 Task: Add a field from the Popular template Effort Level with name TranslateForge.
Action: Mouse moved to (5, 64)
Screenshot: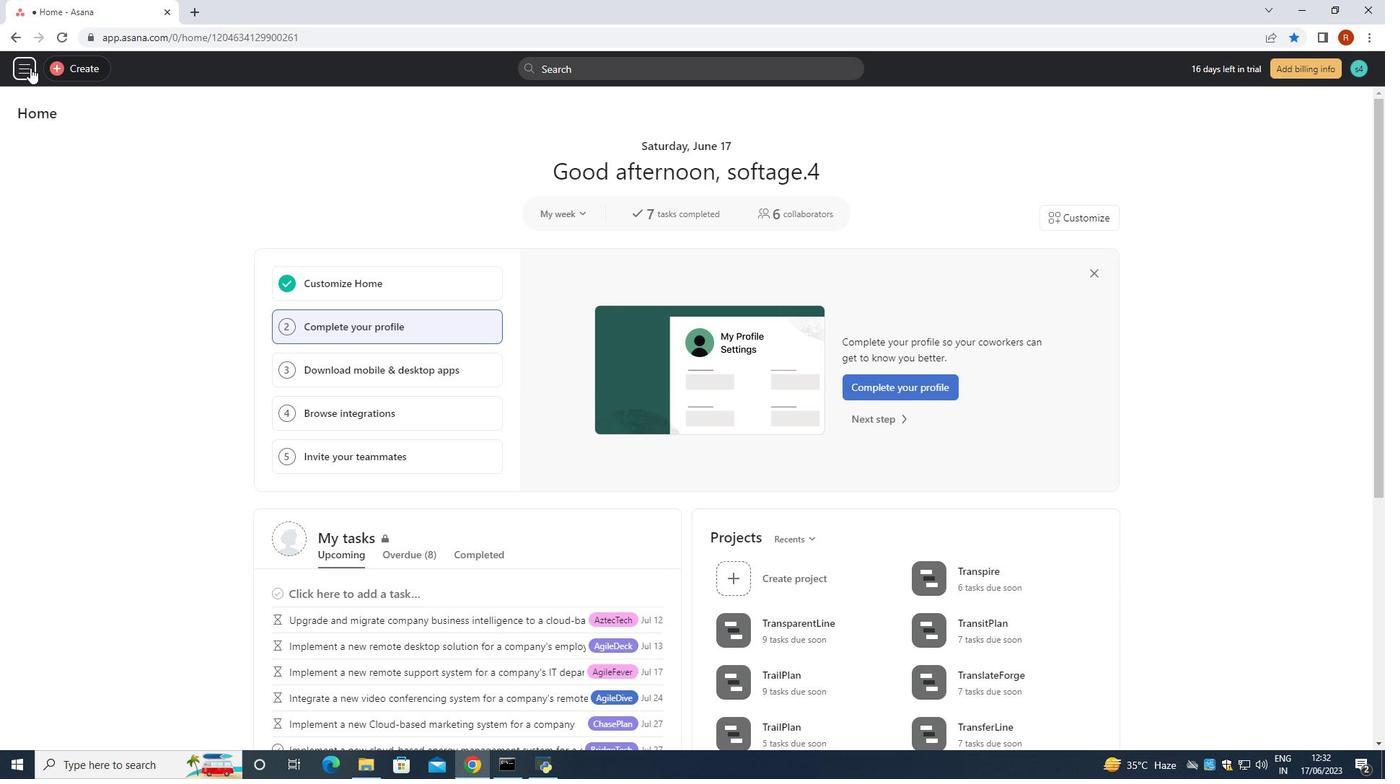 
Action: Mouse pressed left at (5, 64)
Screenshot: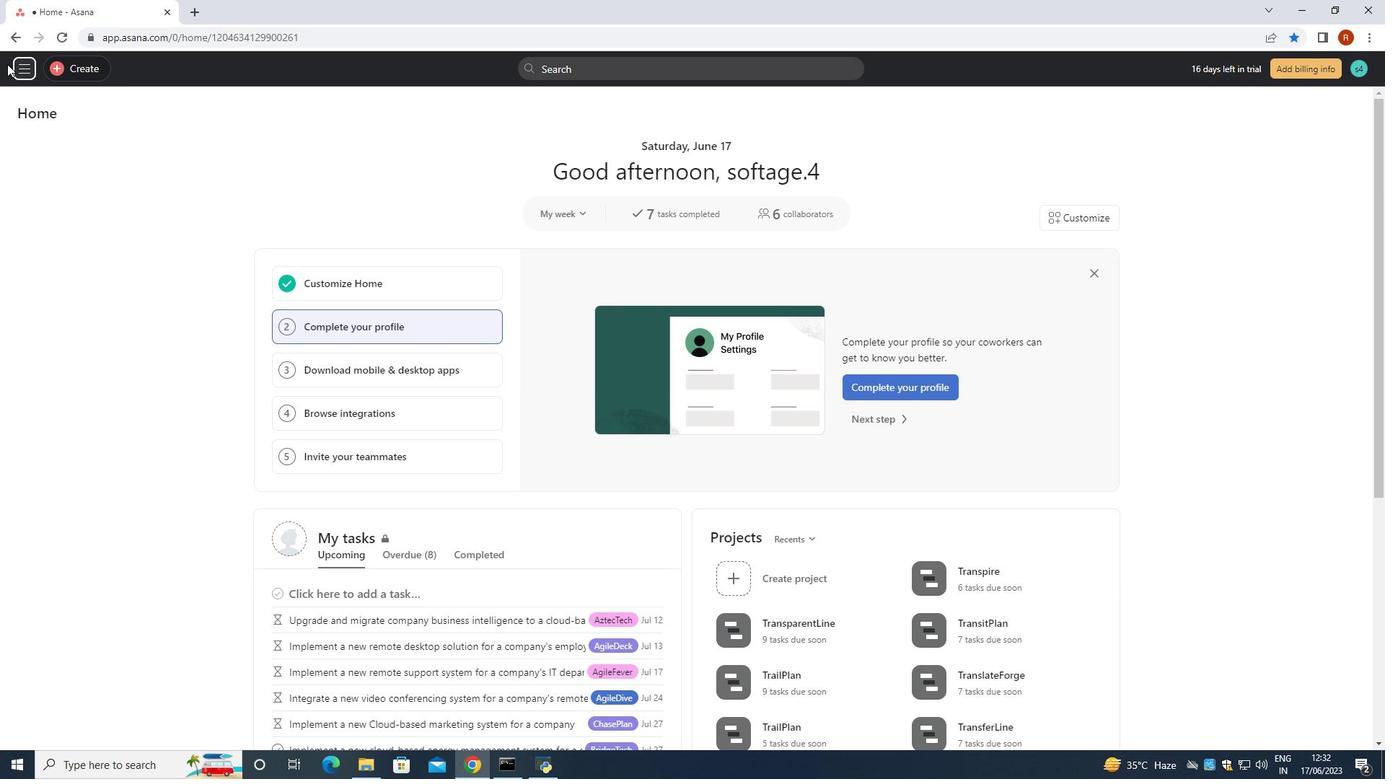 
Action: Mouse moved to (11, 63)
Screenshot: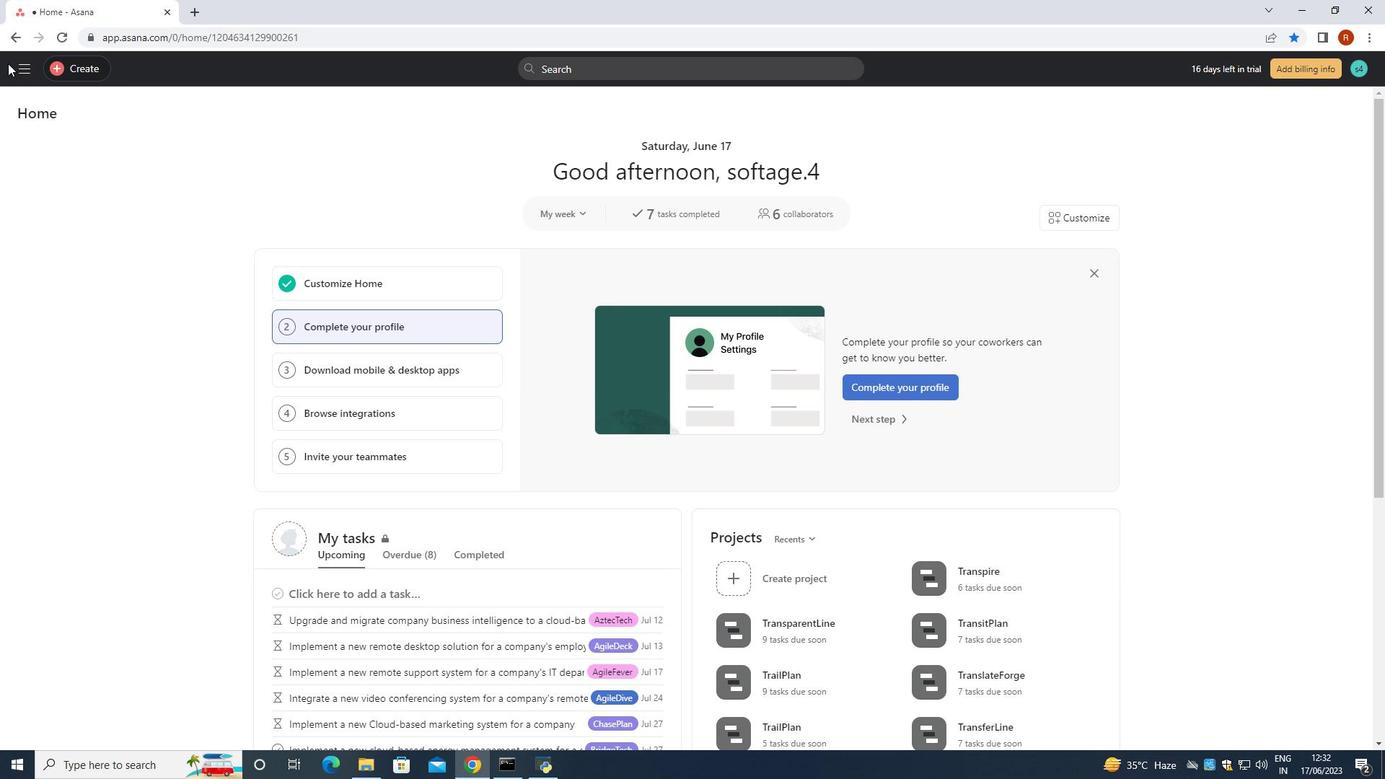 
Action: Mouse pressed left at (11, 63)
Screenshot: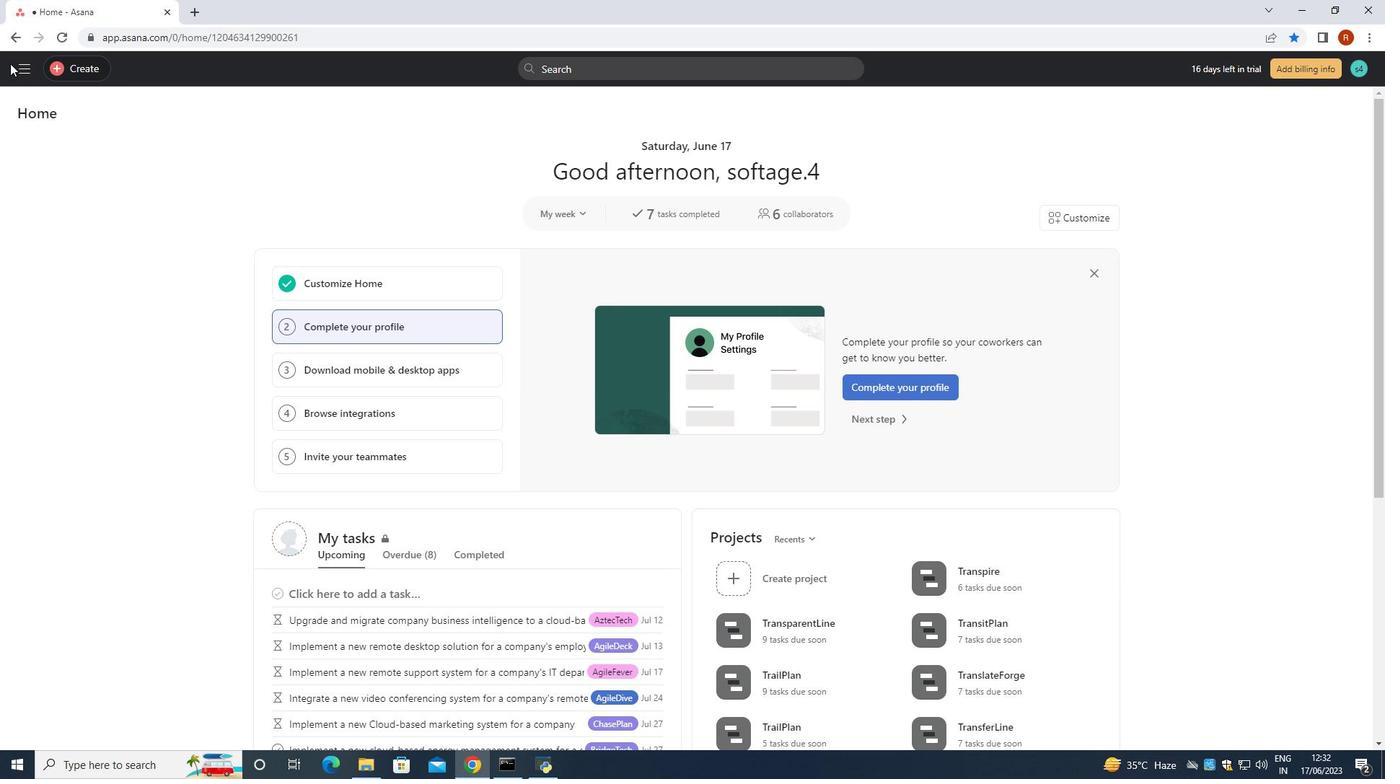 
Action: Mouse moved to (19, 67)
Screenshot: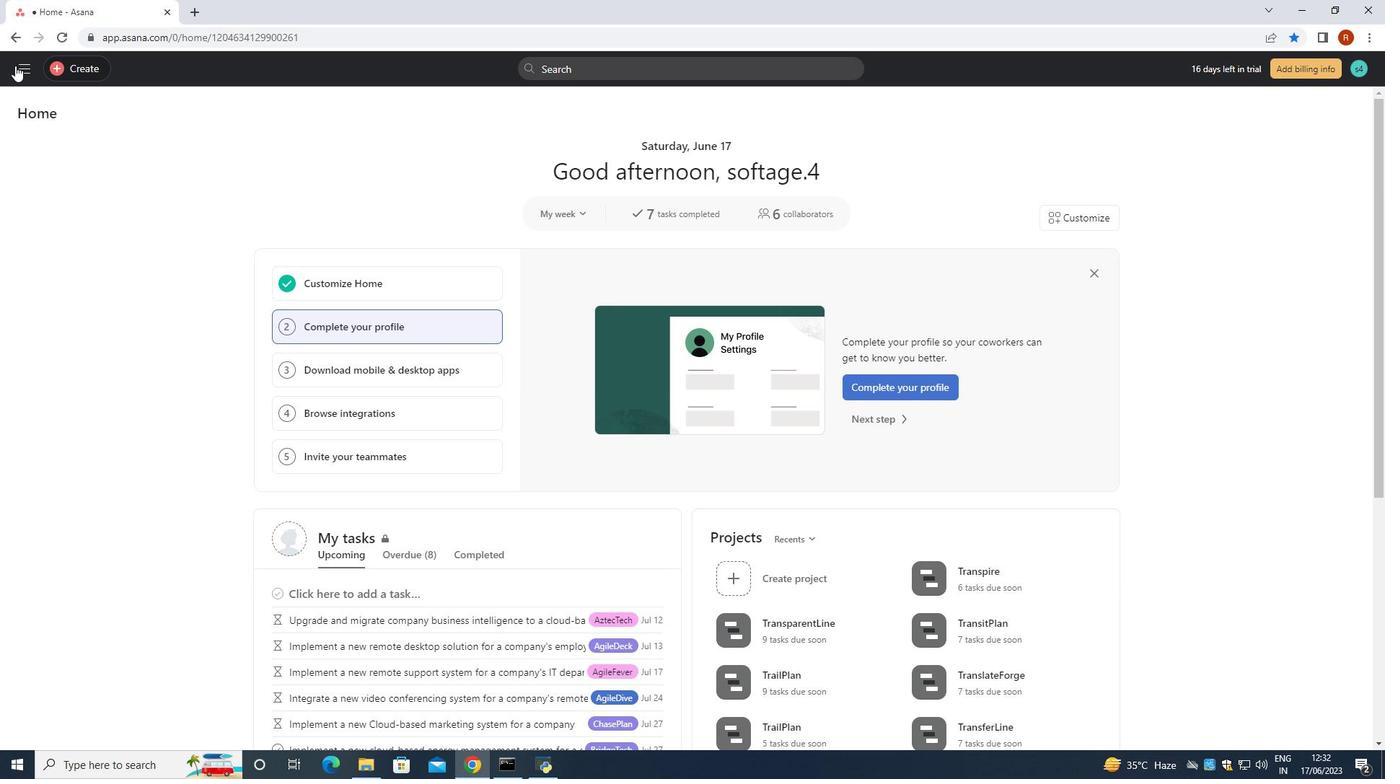 
Action: Mouse pressed left at (19, 67)
Screenshot: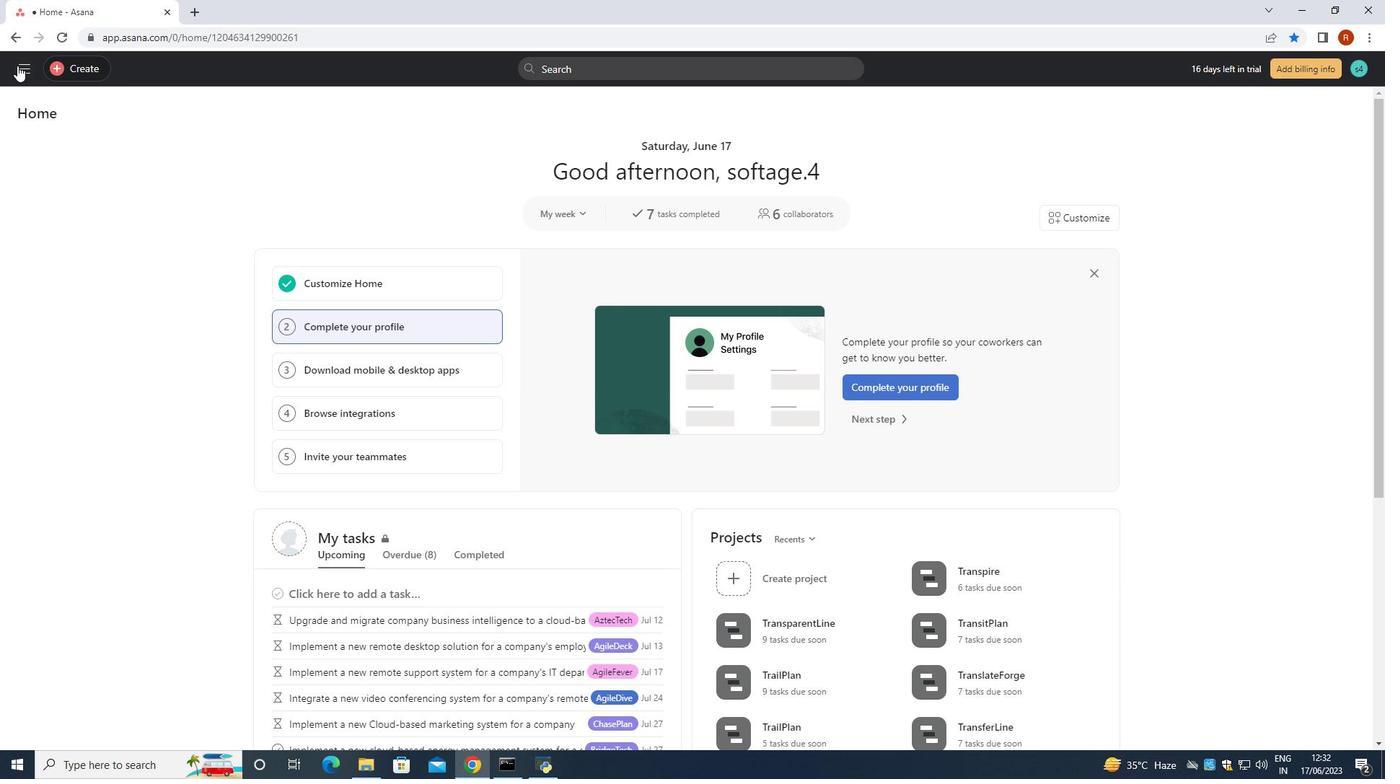 
Action: Mouse moved to (94, 498)
Screenshot: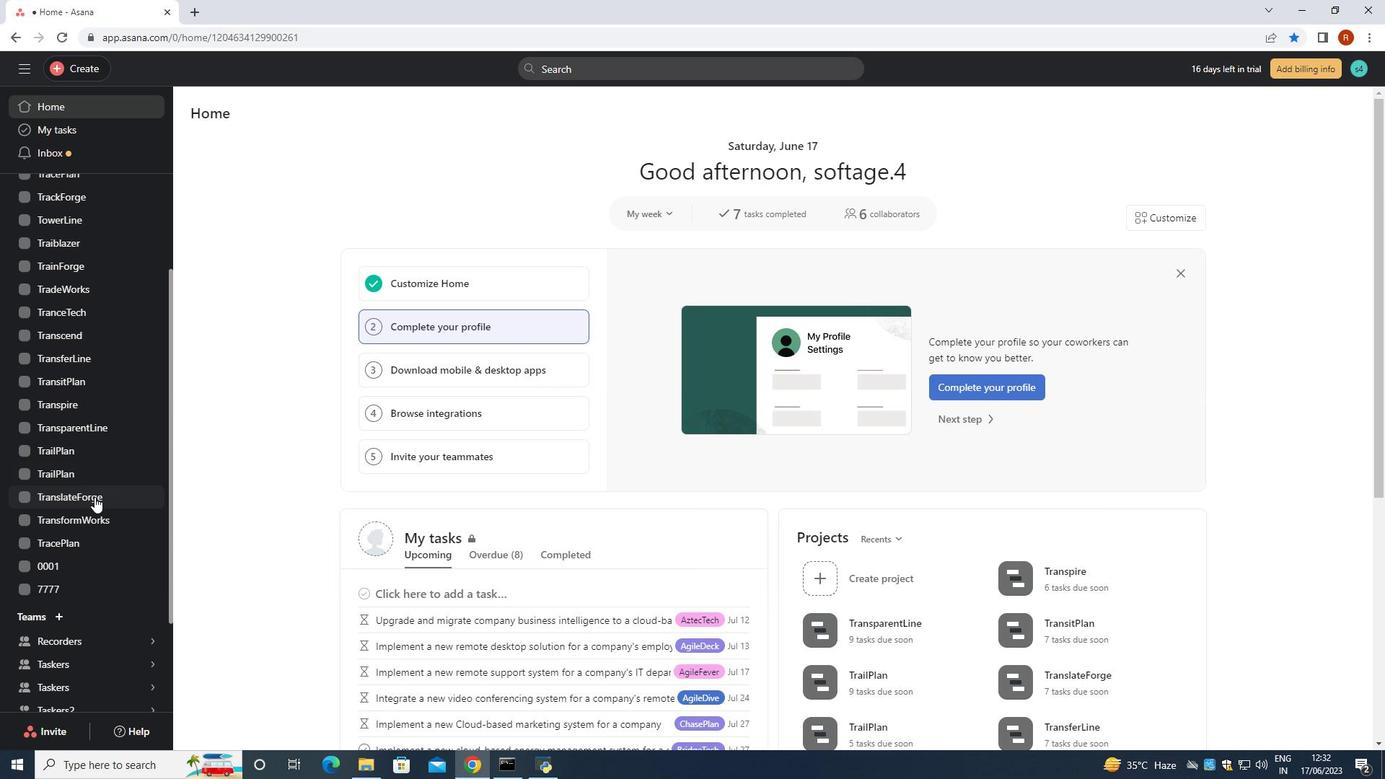 
Action: Mouse pressed left at (94, 498)
Screenshot: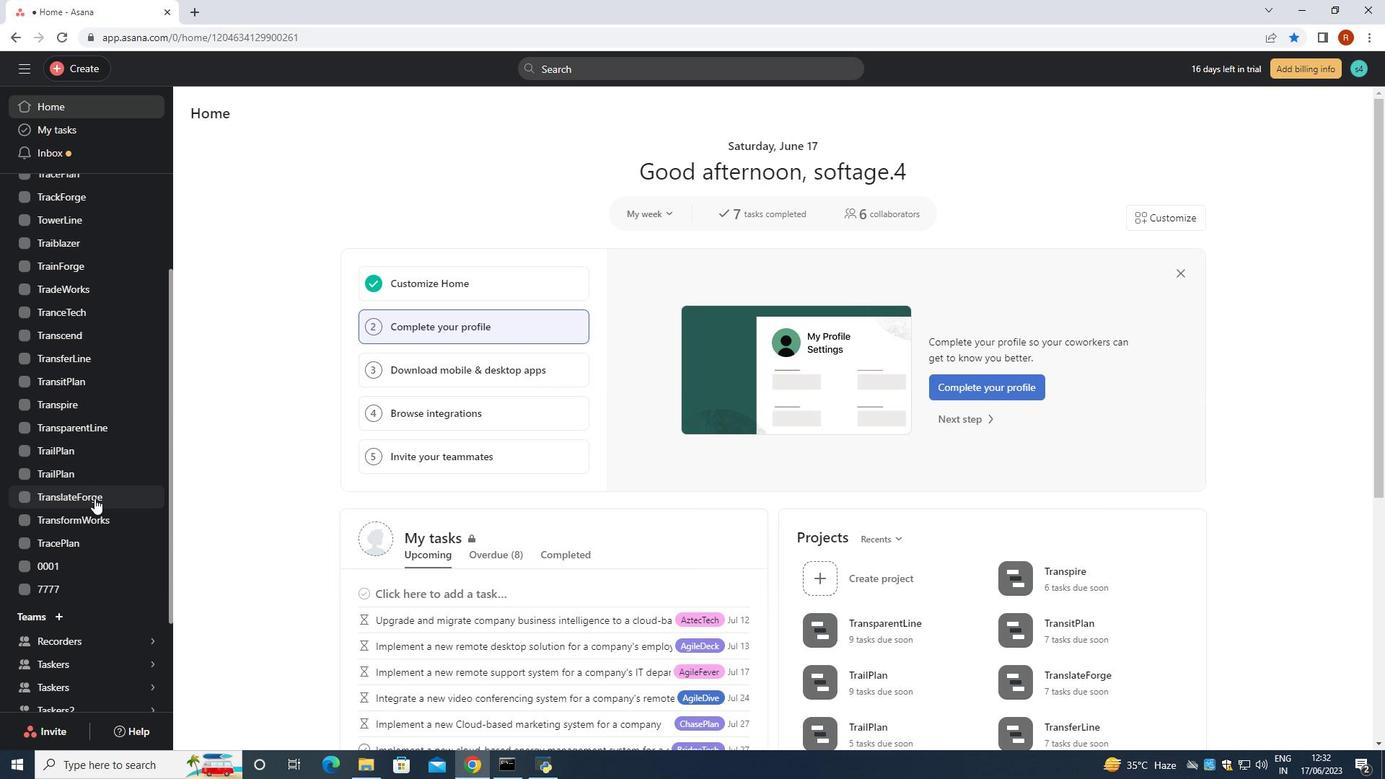 
Action: Mouse moved to (260, 142)
Screenshot: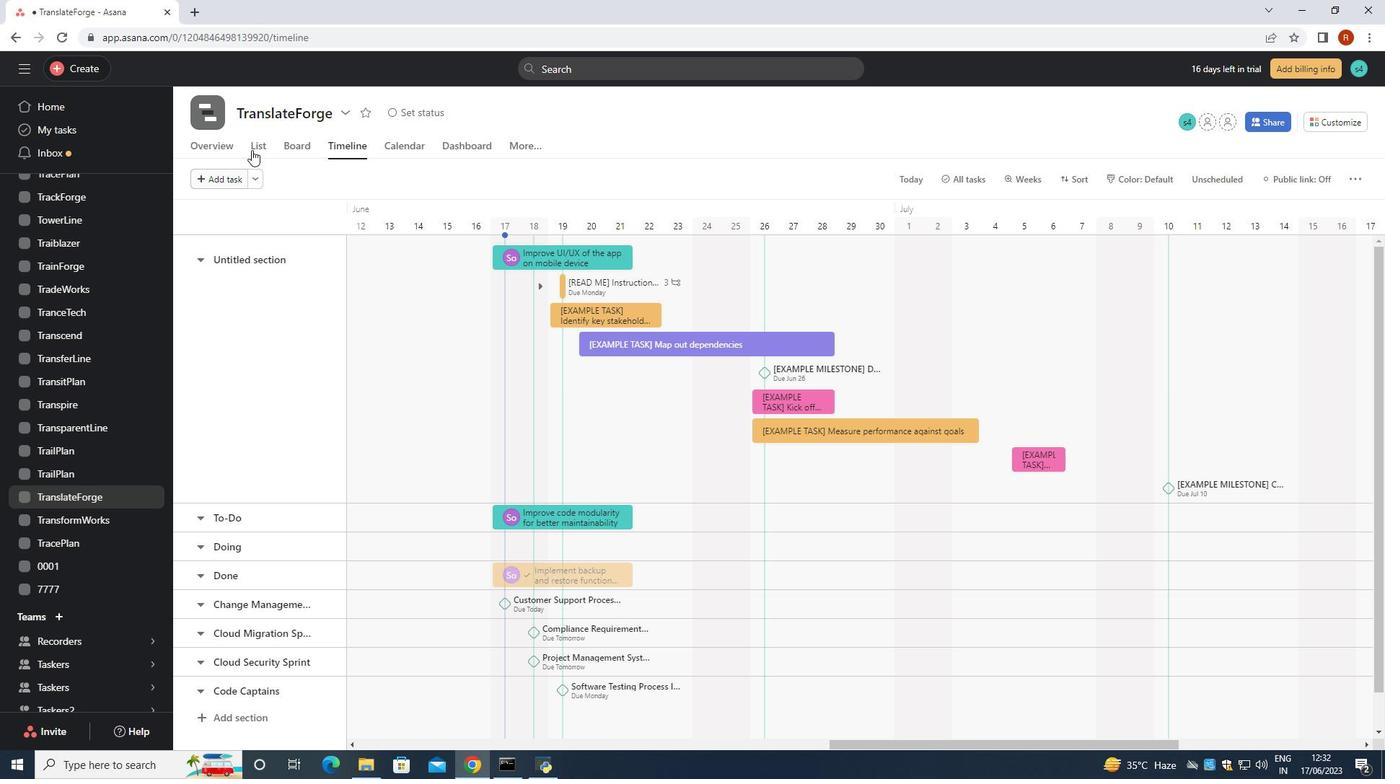 
Action: Mouse pressed left at (260, 142)
Screenshot: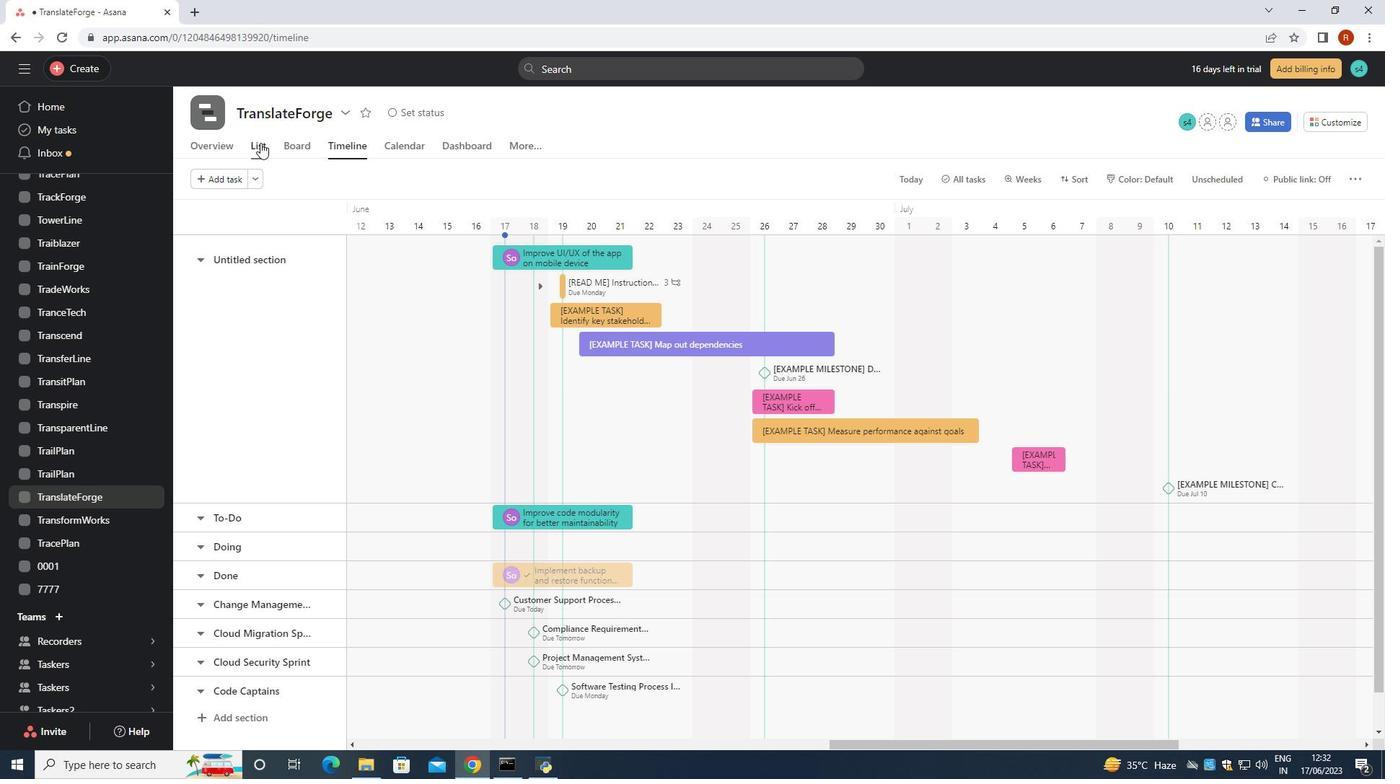 
Action: Mouse moved to (1078, 224)
Screenshot: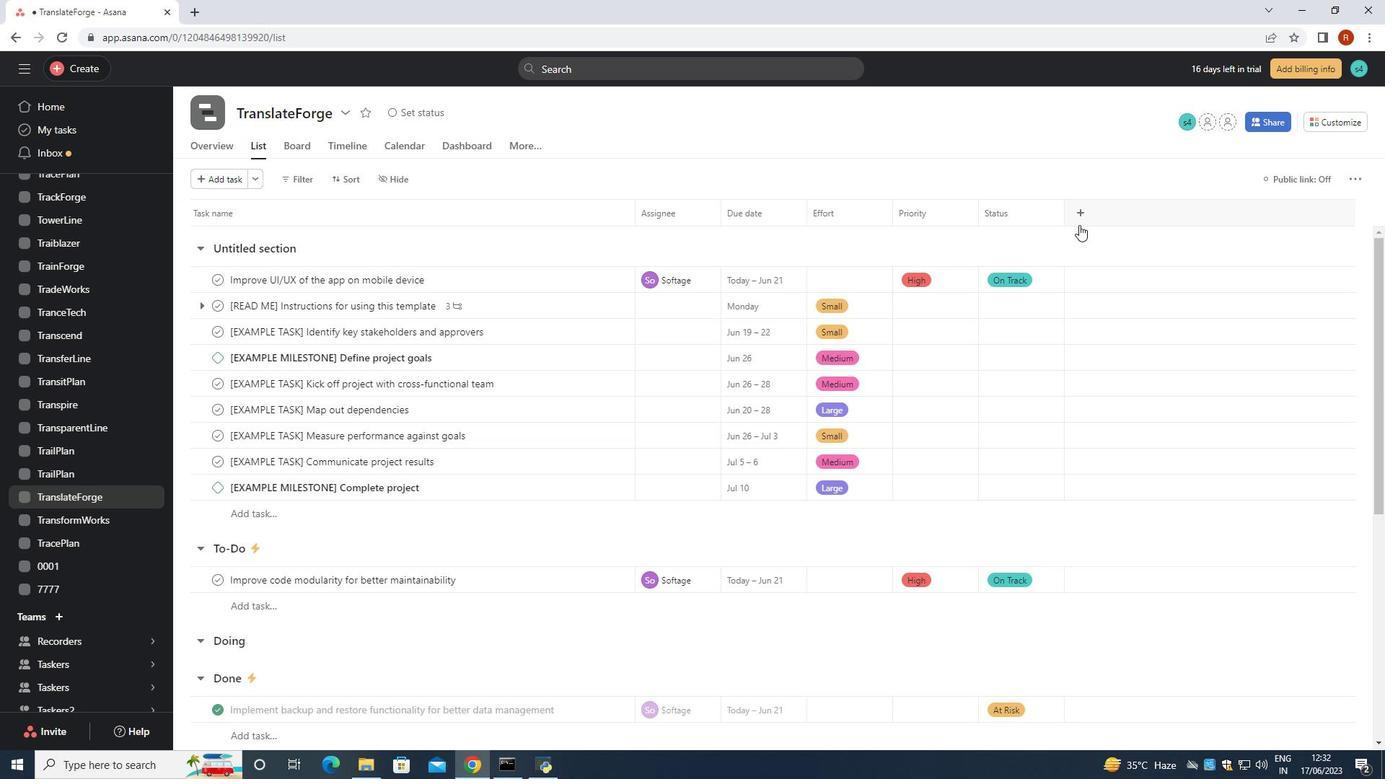 
Action: Mouse pressed left at (1078, 224)
Screenshot: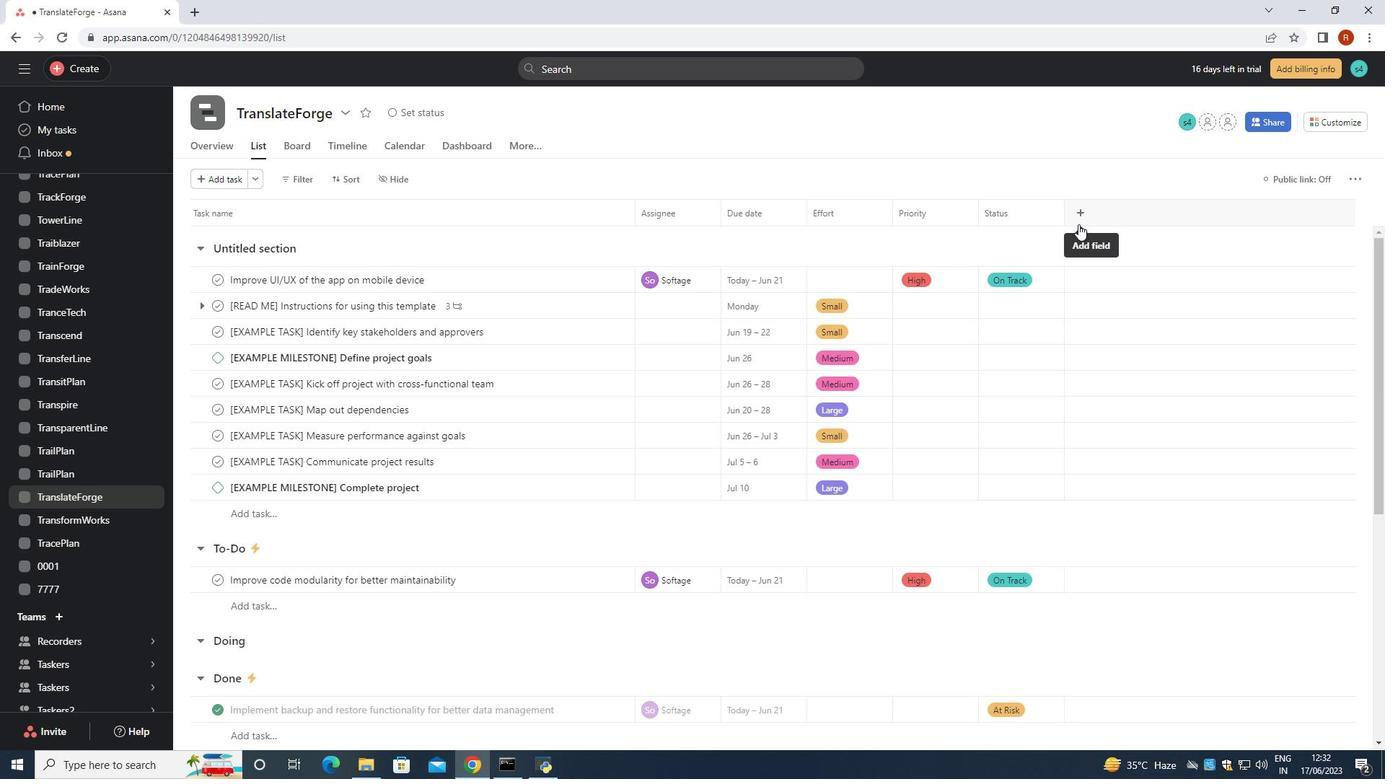 
Action: Mouse moved to (1113, 296)
Screenshot: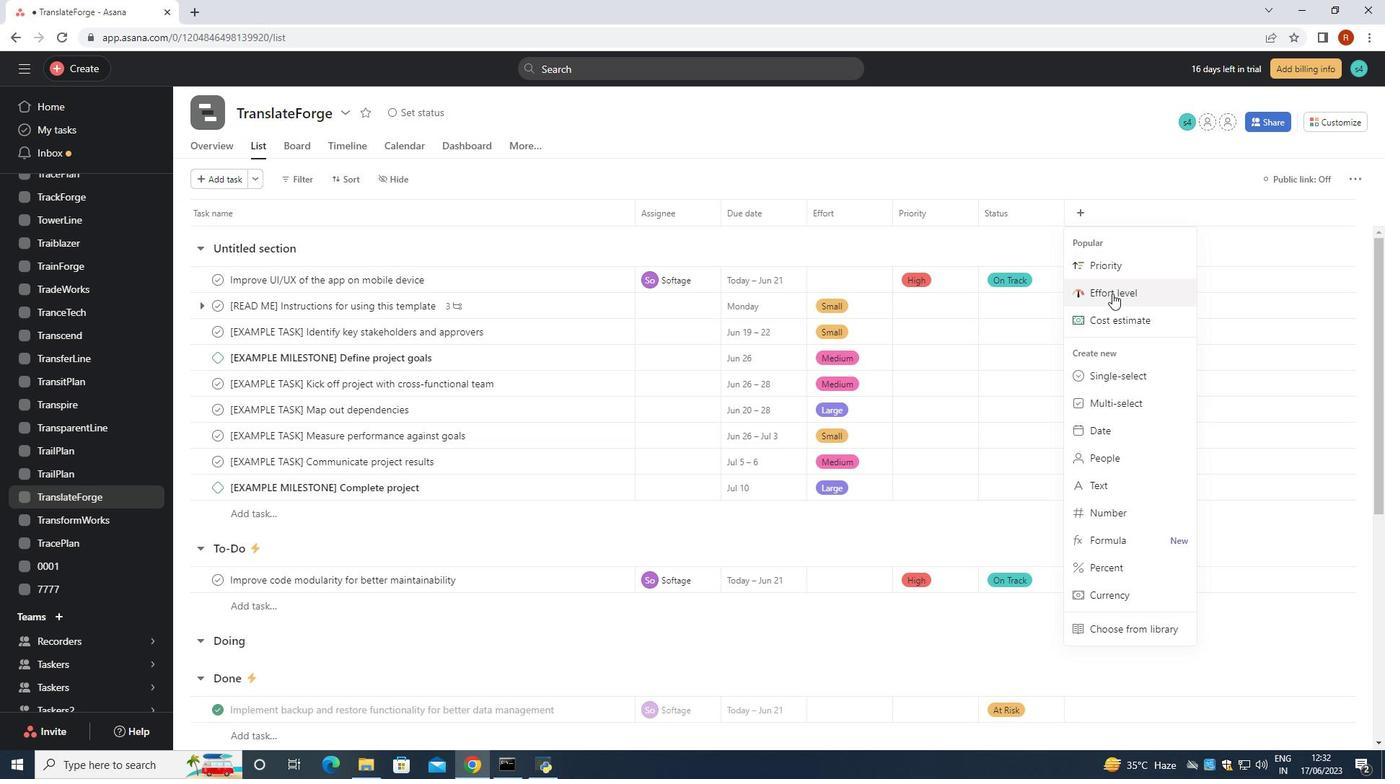 
Action: Mouse pressed left at (1113, 296)
Screenshot: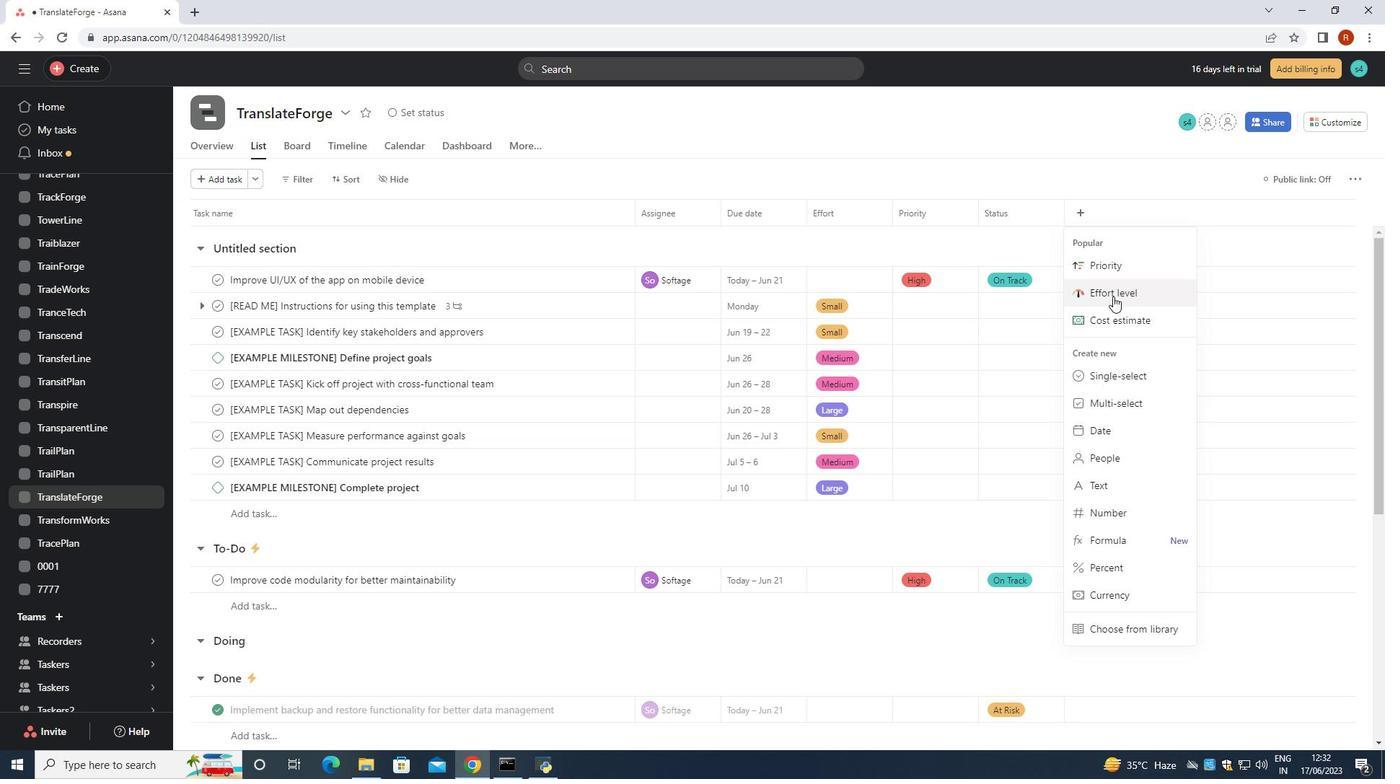 
Action: Mouse moved to (1113, 307)
Screenshot: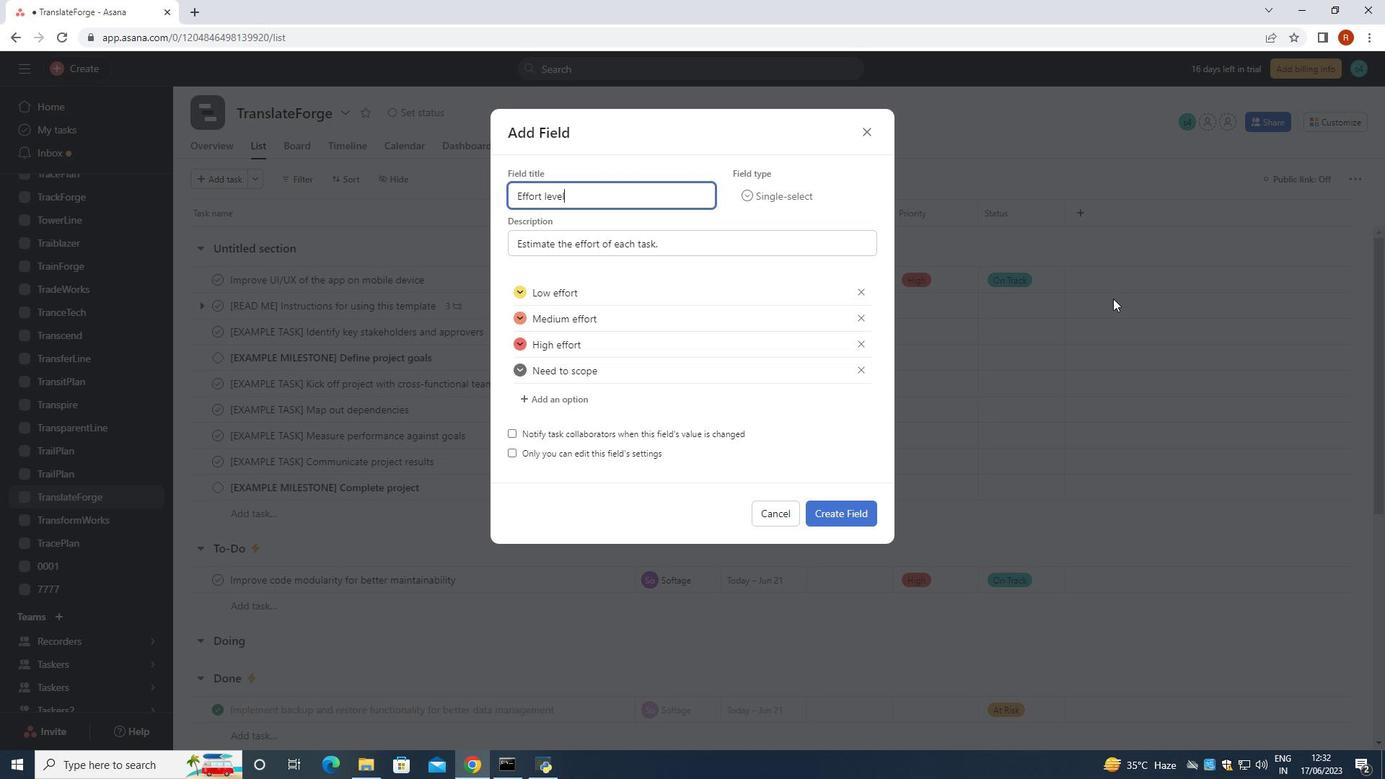 
Action: Key pressed <Key.backspace><Key.backspace><Key.backspace><Key.backspace><Key.backspace><Key.backspace><Key.backspace><Key.backspace><Key.backspace><Key.backspace><Key.backspace><Key.backspace><Key.backspace><Key.backspace><Key.backspace><Key.backspace><Key.backspace><Key.backspace><Key.backspace><Key.backspace><Key.backspace><Key.backspace><Key.backspace><Key.backspace><Key.backspace><Key.backspace><Key.backspace><Key.backspace><Key.backspace><Key.backspace><Key.backspace><Key.backspace><Key.shift>Translate<Key.shift>Forge
Screenshot: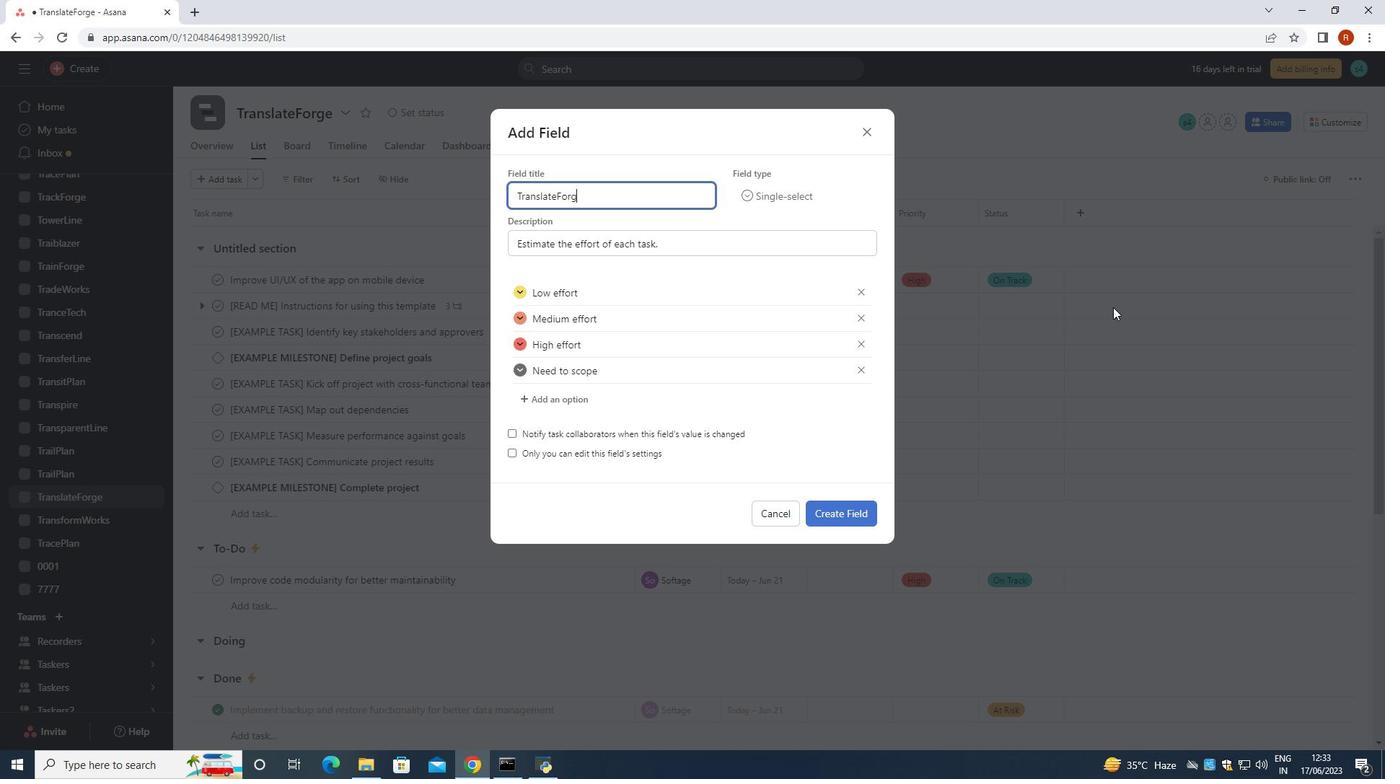 
Action: Mouse moved to (835, 512)
Screenshot: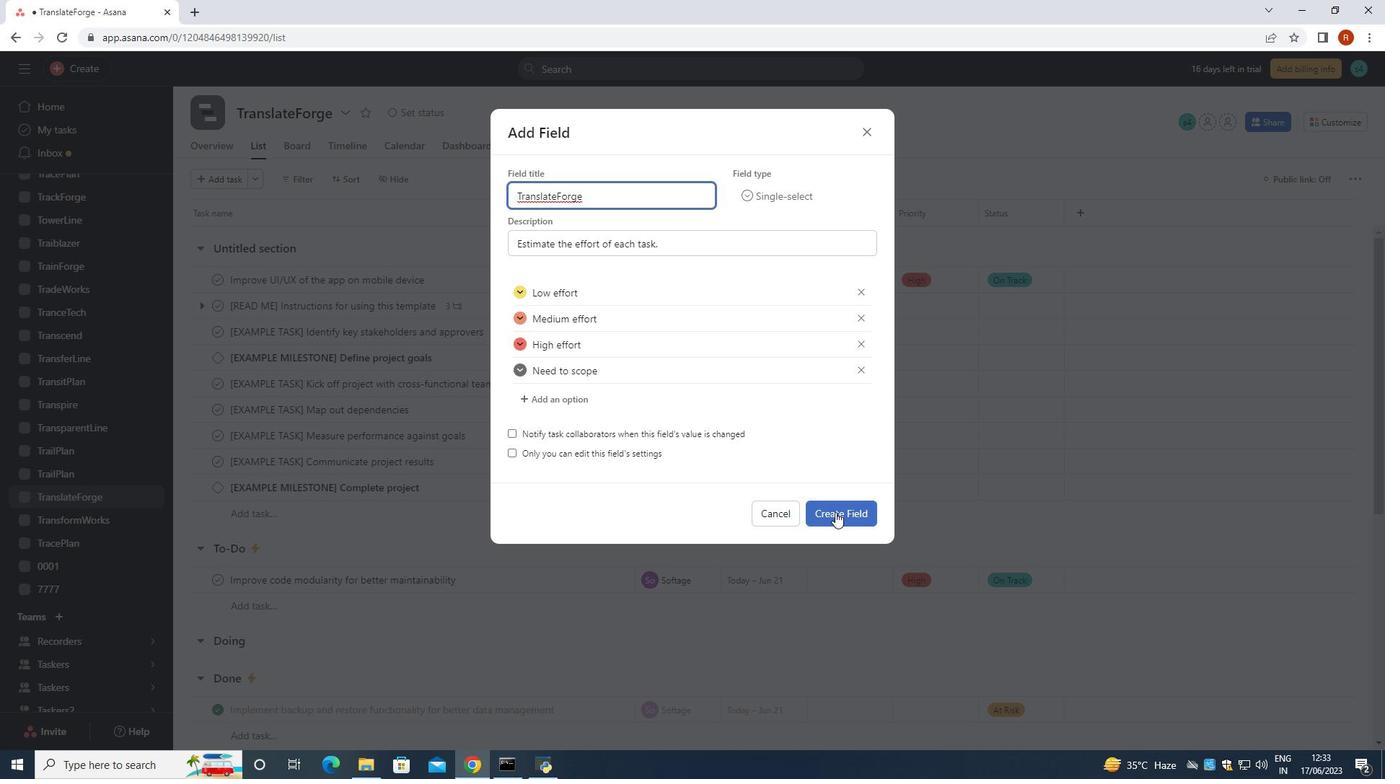 
Action: Mouse pressed left at (835, 512)
Screenshot: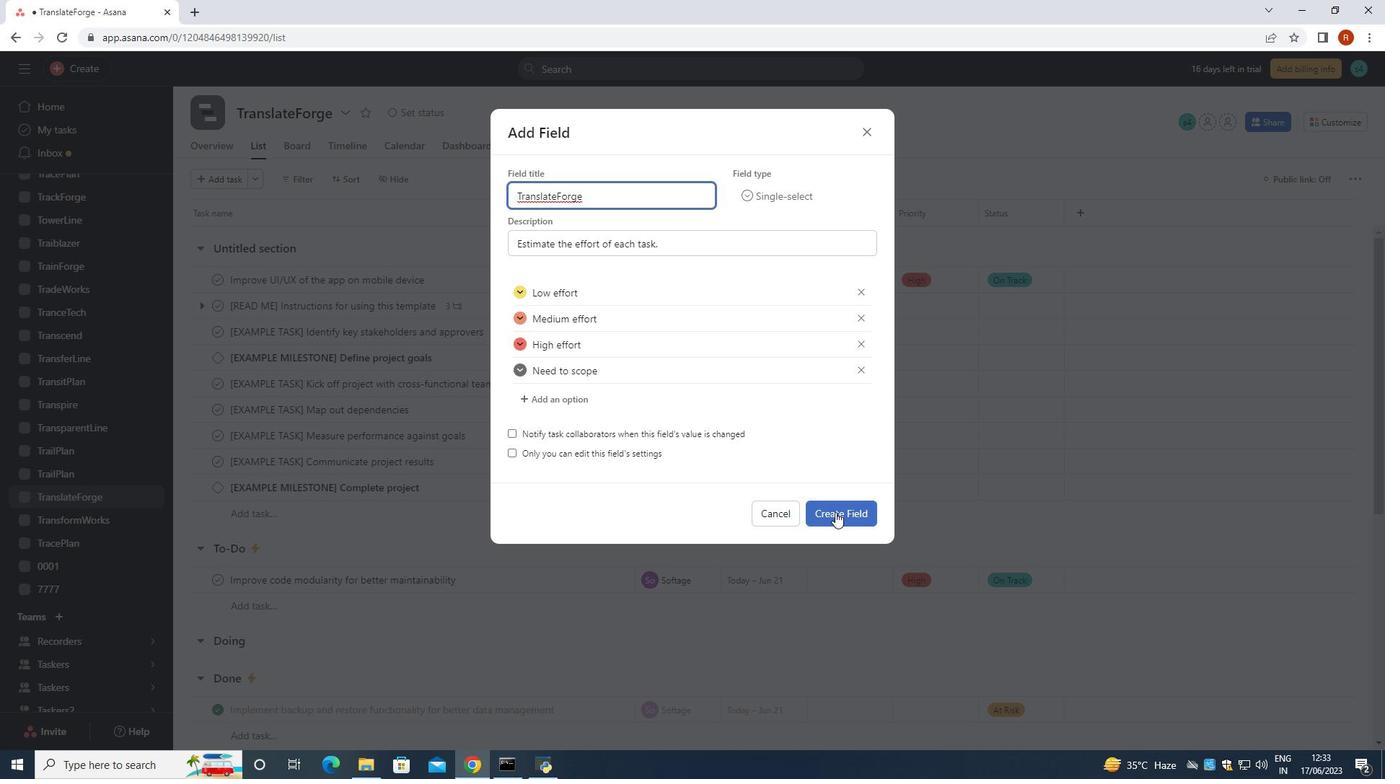 
Action: Mouse moved to (835, 512)
Screenshot: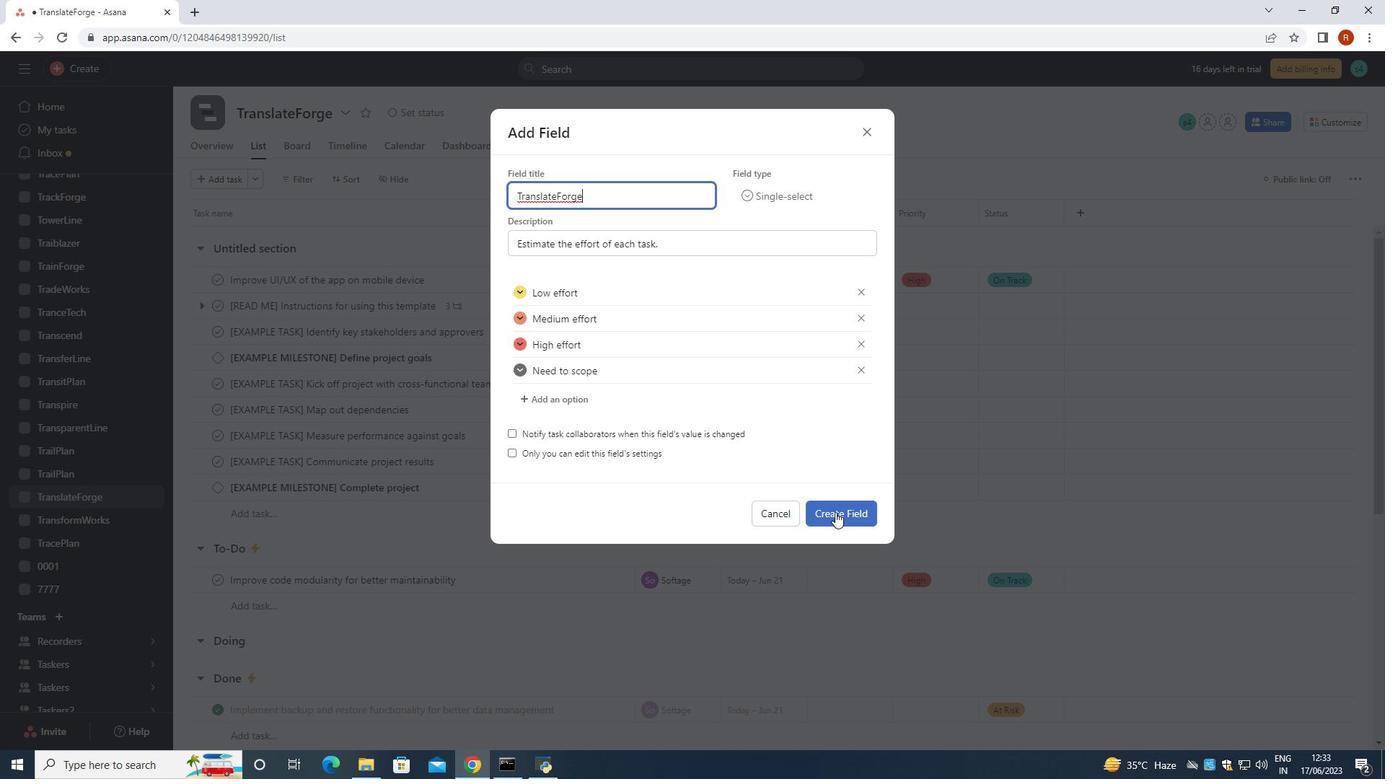 
